 Task: Use the formula "T.TEST" in spreadsheet "Project portfolio".
Action: Mouse moved to (127, 83)
Screenshot: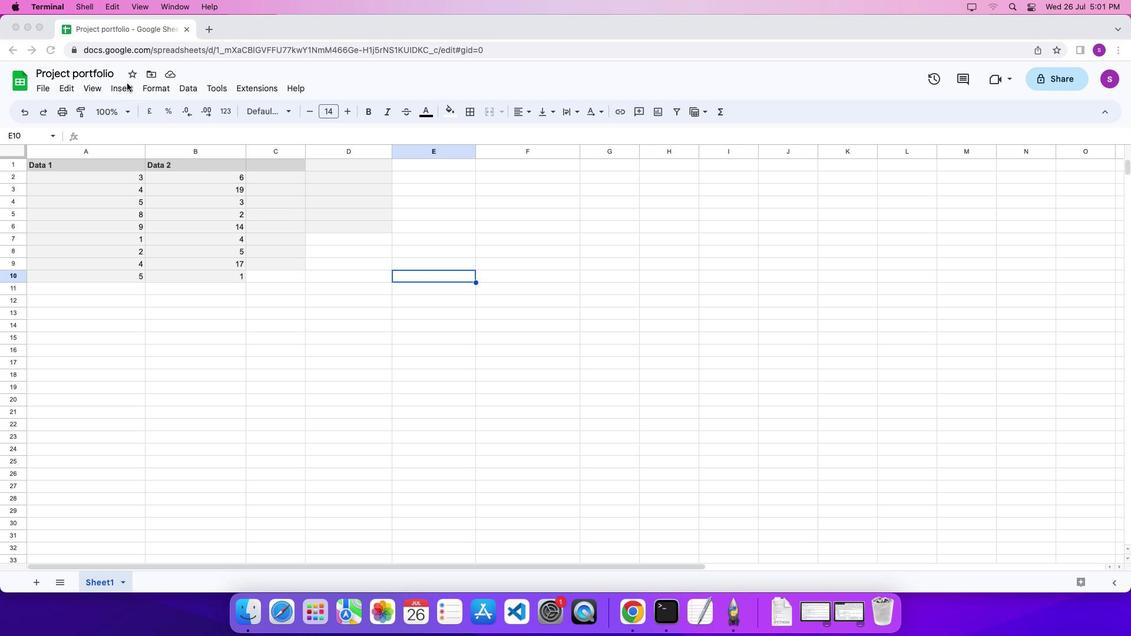 
Action: Mouse pressed left at (127, 83)
Screenshot: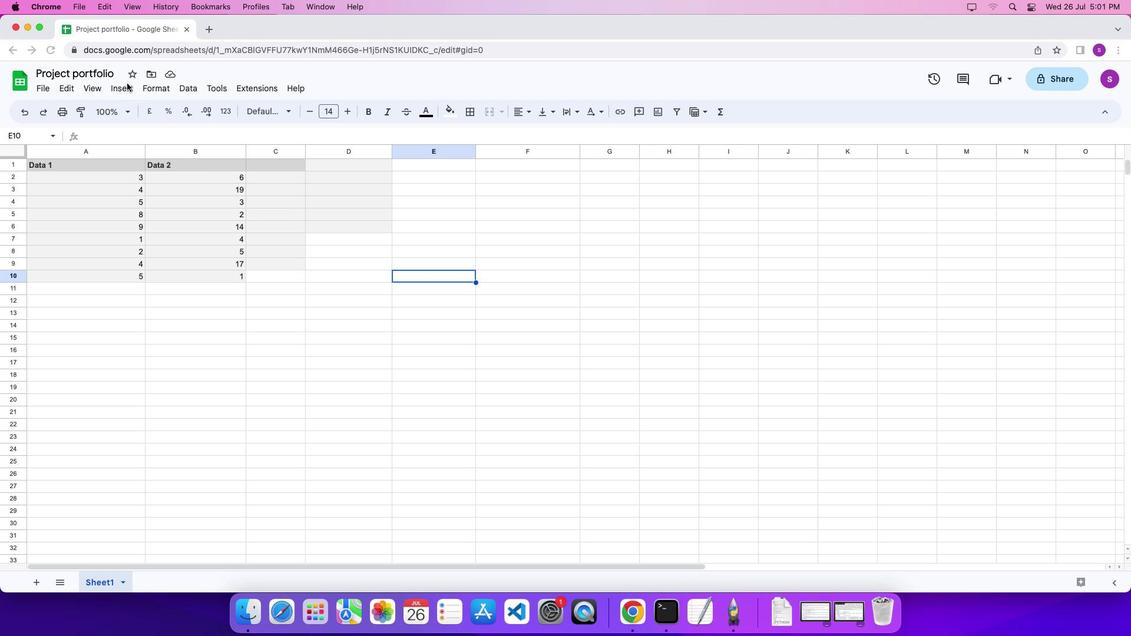 
Action: Mouse moved to (126, 86)
Screenshot: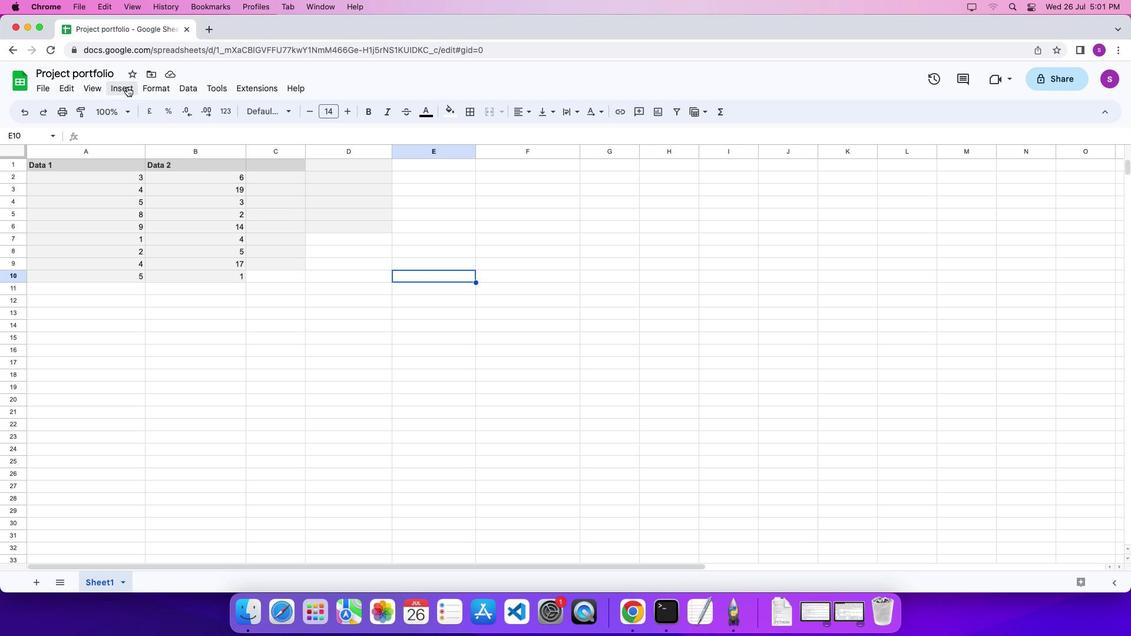 
Action: Mouse pressed left at (126, 86)
Screenshot: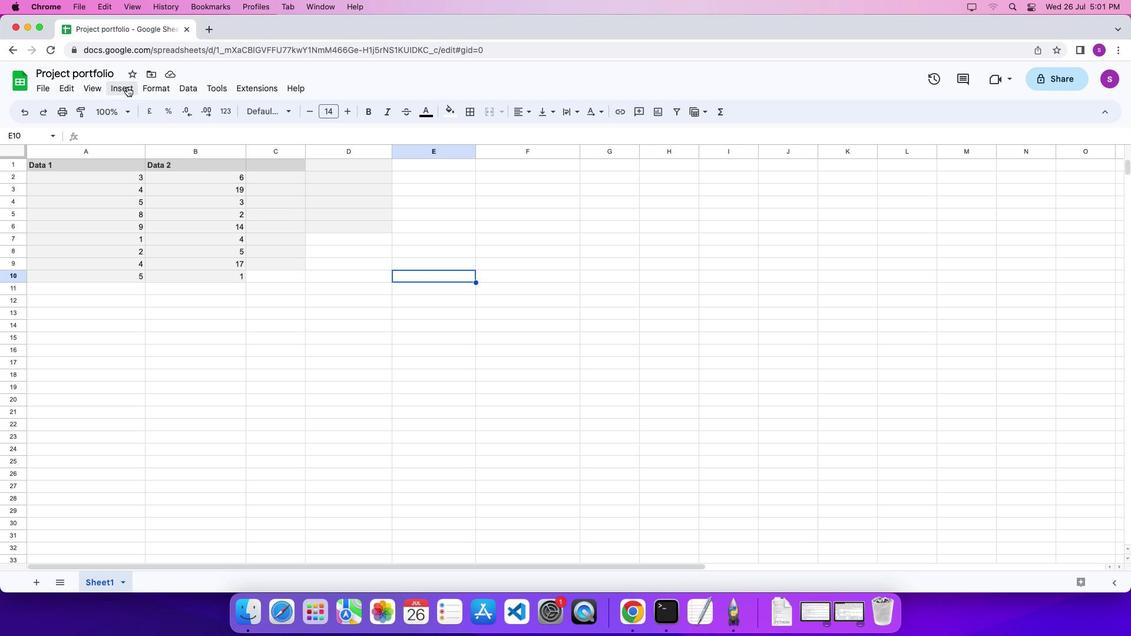 
Action: Mouse moved to (502, 560)
Screenshot: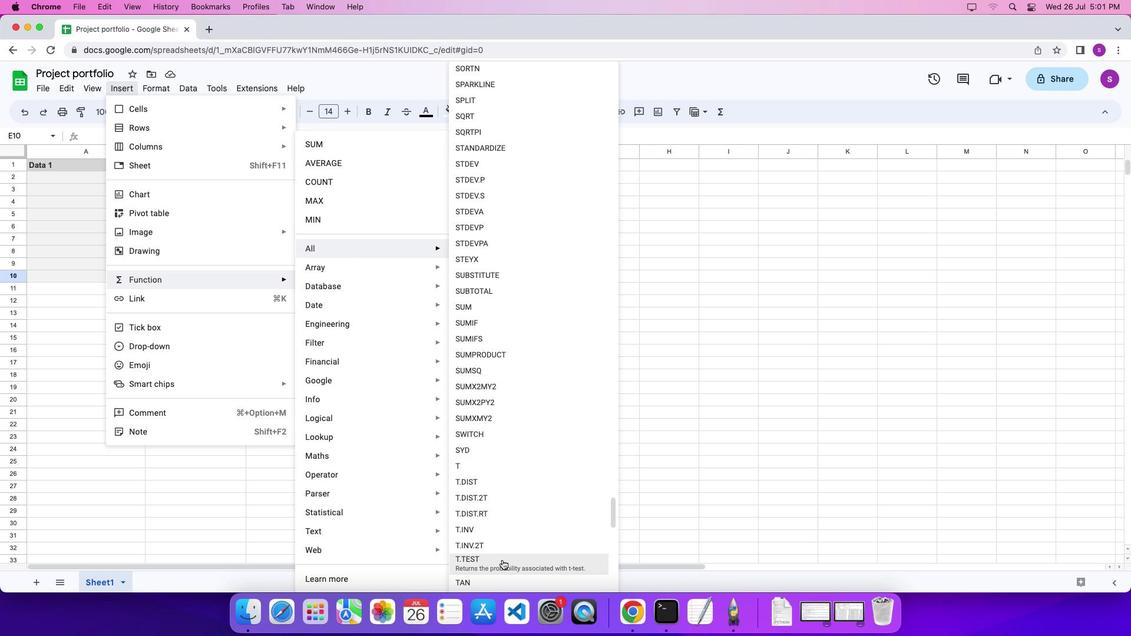 
Action: Mouse pressed left at (502, 560)
Screenshot: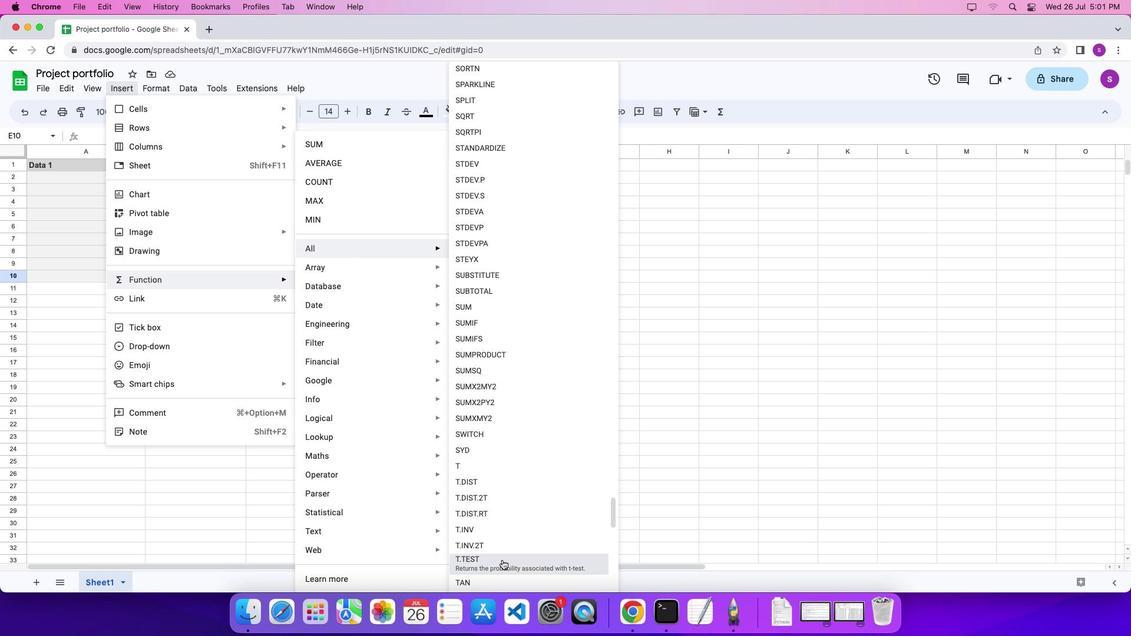 
Action: Mouse moved to (125, 174)
Screenshot: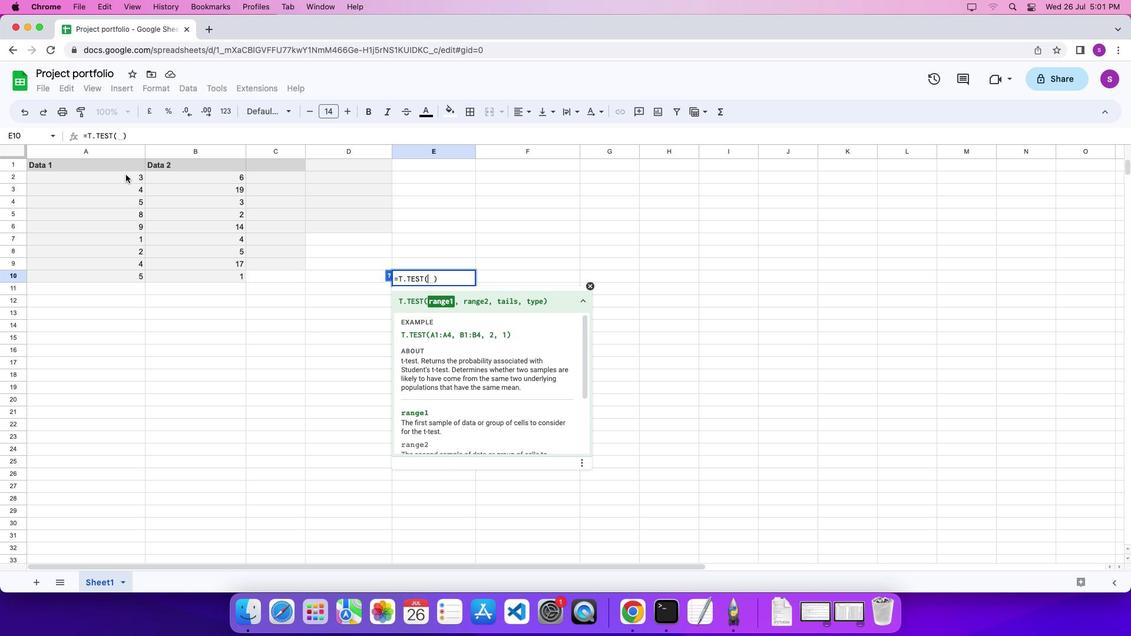 
Action: Mouse pressed left at (125, 174)
Screenshot: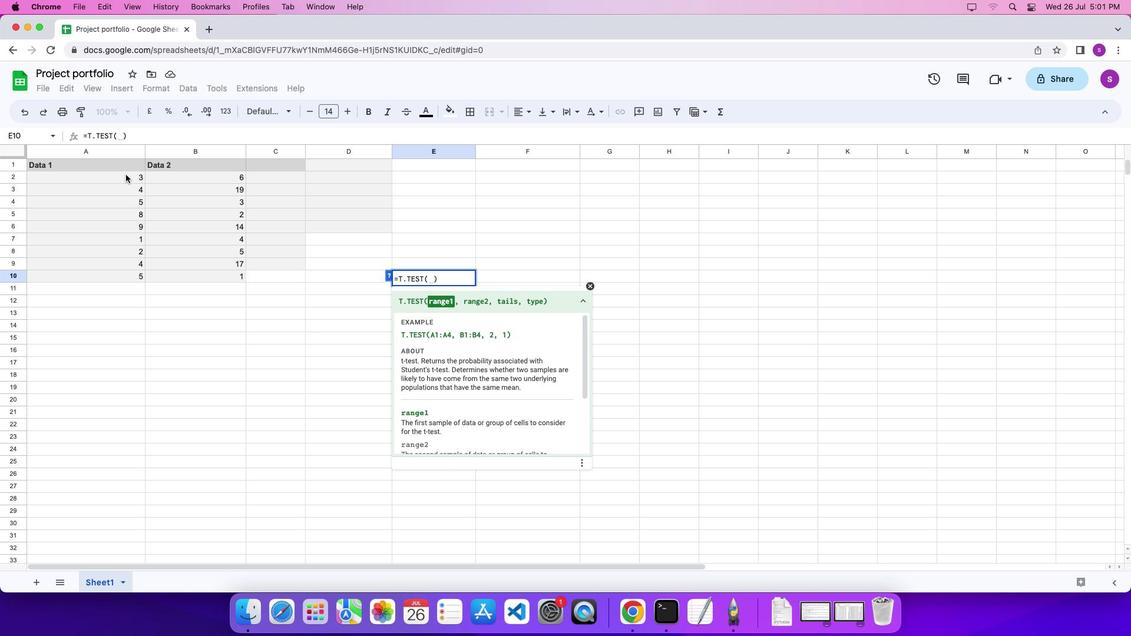 
Action: Mouse moved to (139, 273)
Screenshot: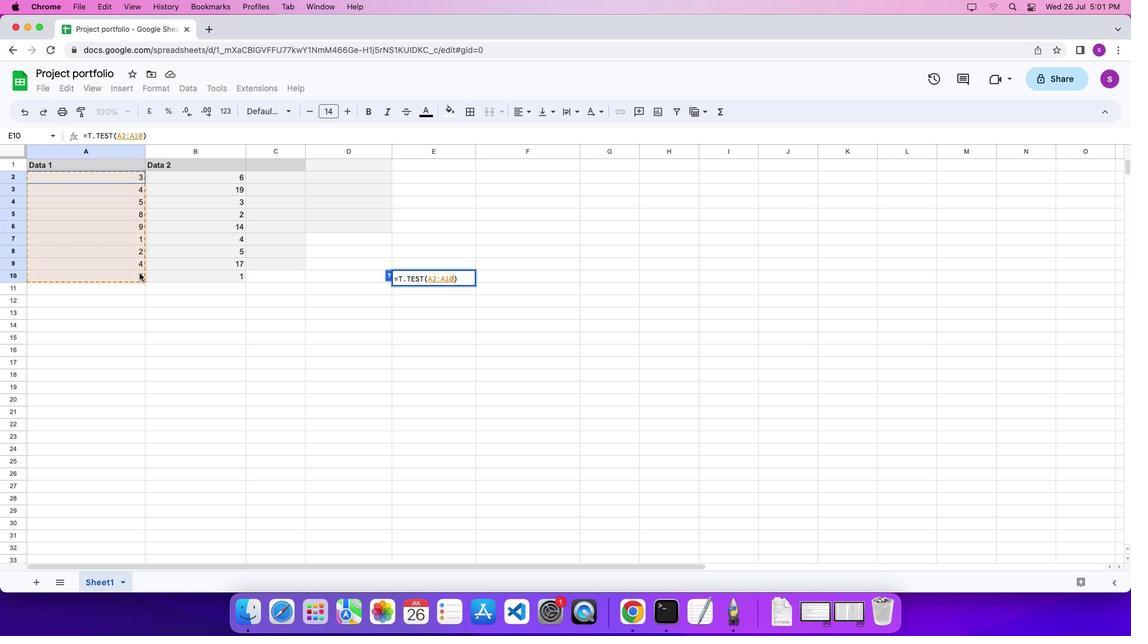 
Action: Key pressed ','','','
Screenshot: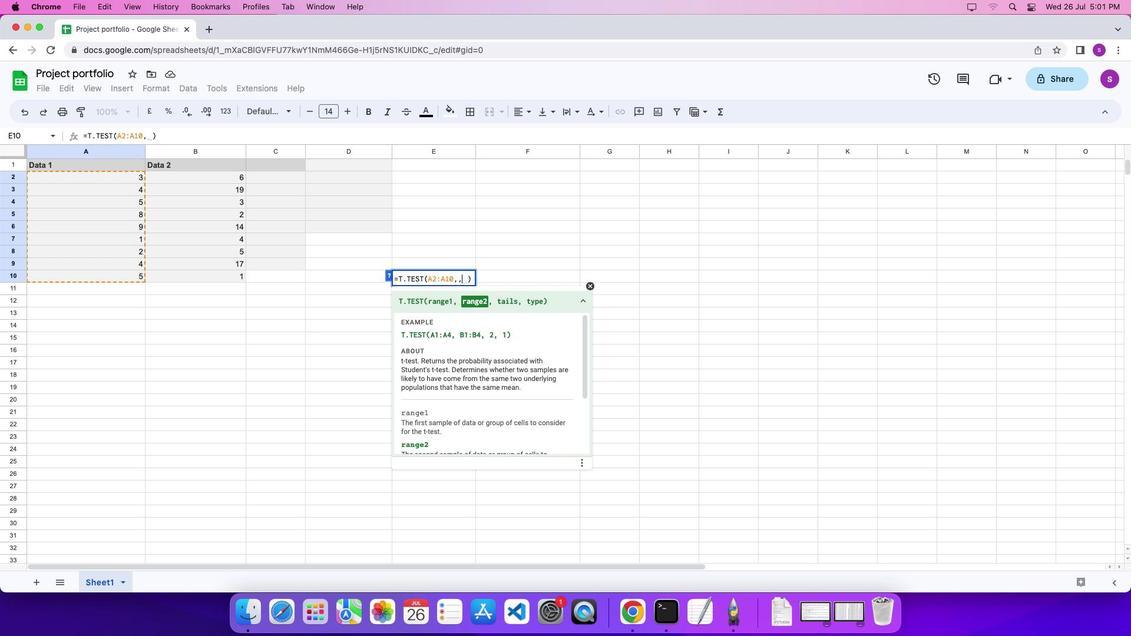 
Action: Mouse moved to (233, 212)
Screenshot: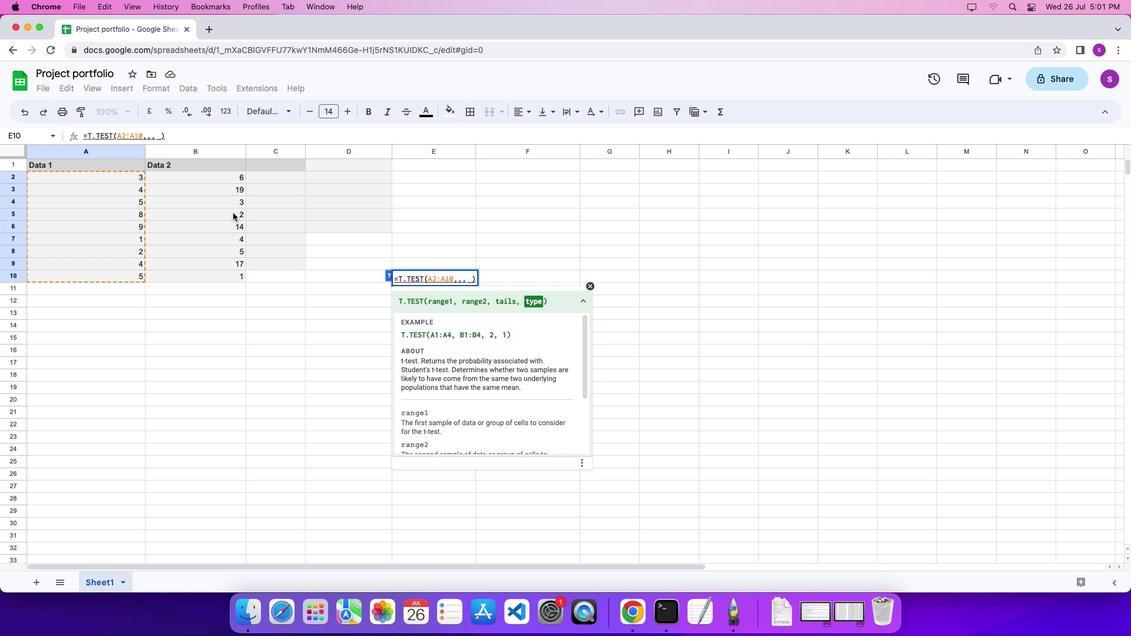 
Action: Key pressed Key.backspaceKey.backspace
Screenshot: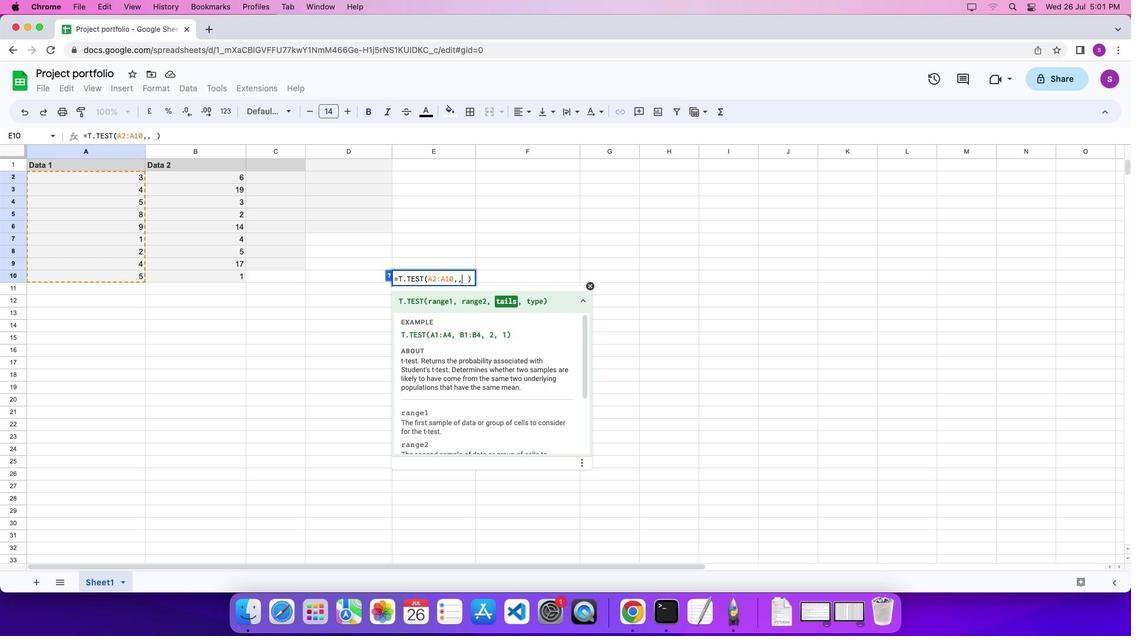 
Action: Mouse moved to (220, 178)
Screenshot: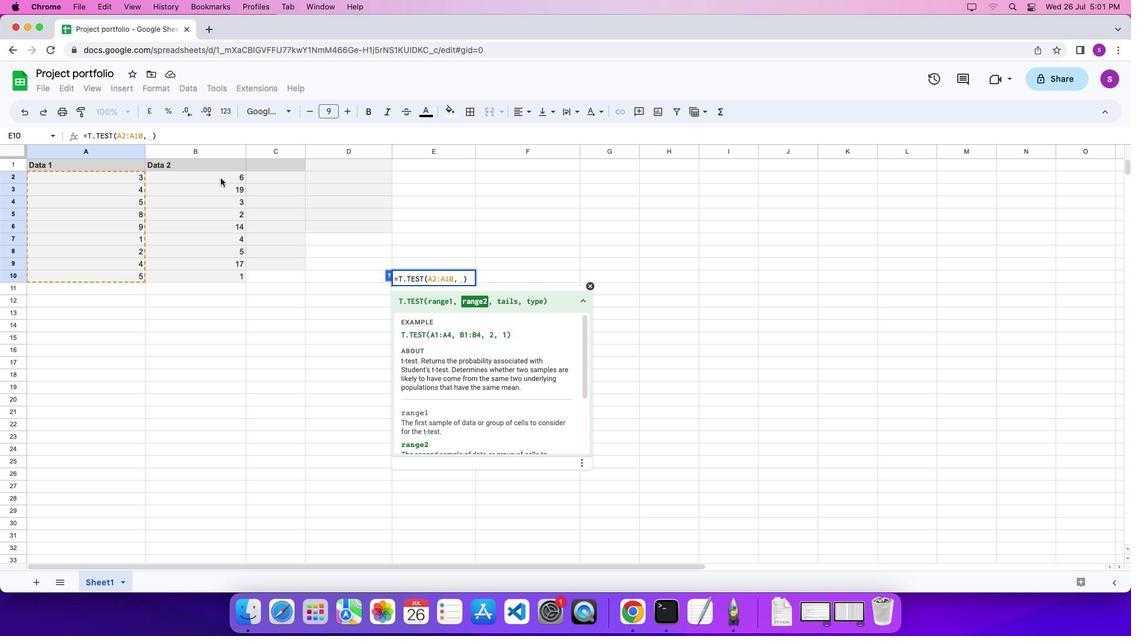 
Action: Mouse pressed left at (220, 178)
Screenshot: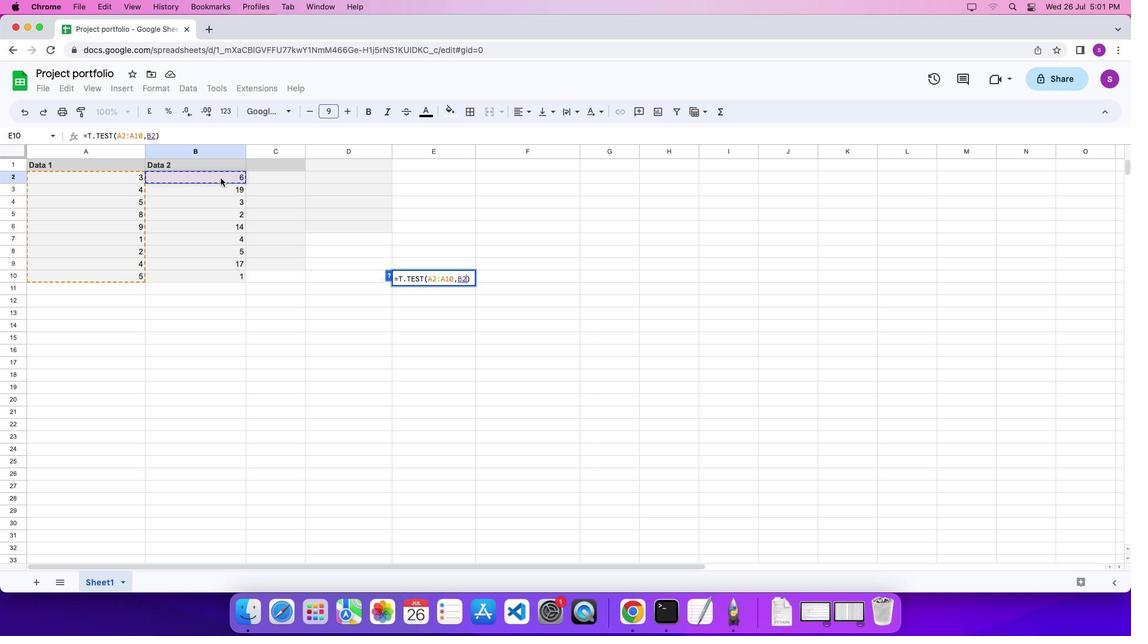 
Action: Mouse moved to (226, 277)
Screenshot: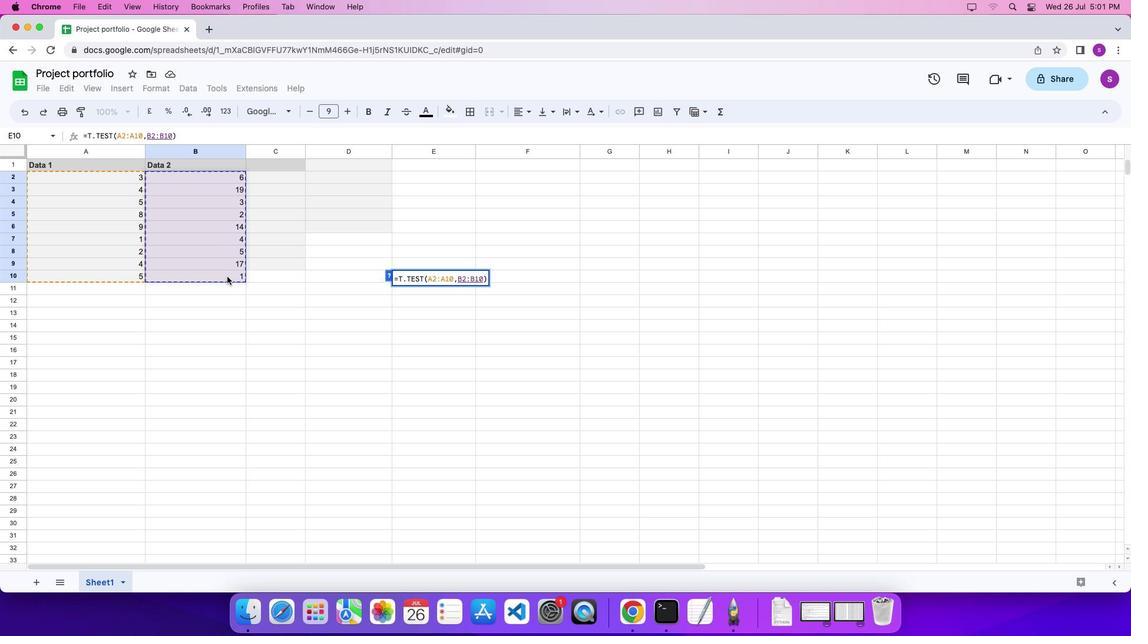 
Action: Key pressed ','
Screenshot: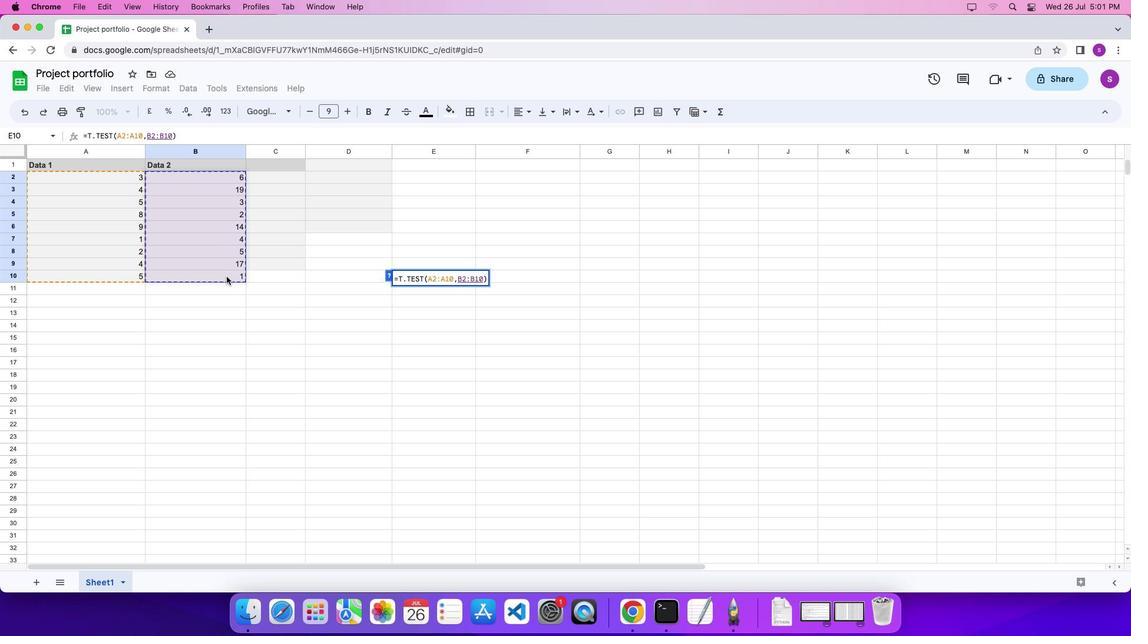 
Action: Mouse moved to (226, 276)
Screenshot: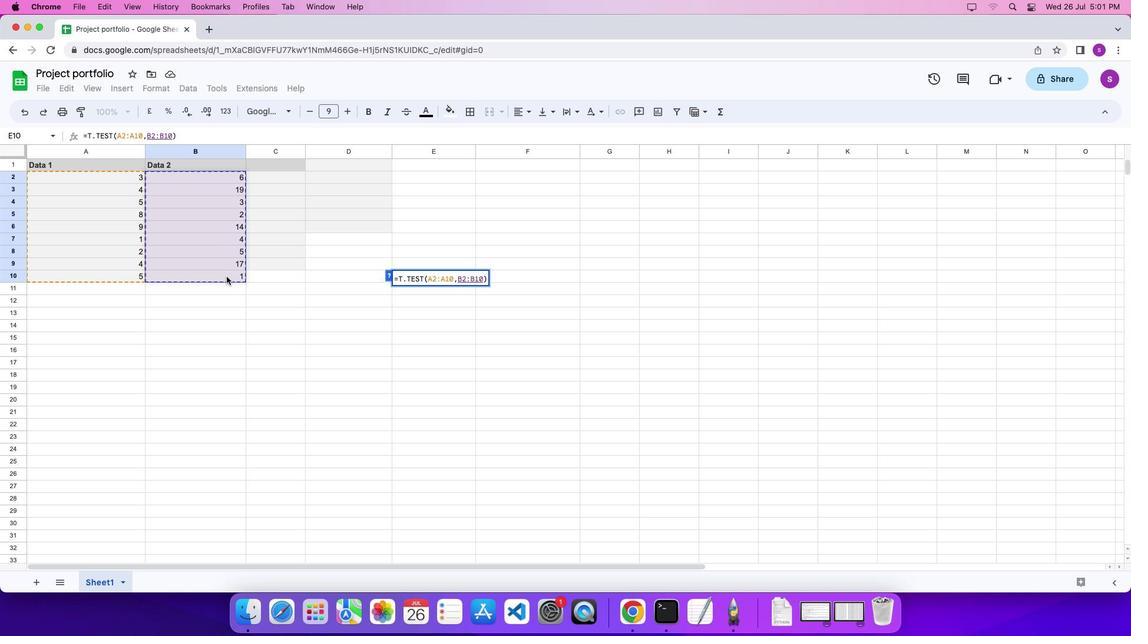 
Action: Key pressed '2'',''1''\x03'
Screenshot: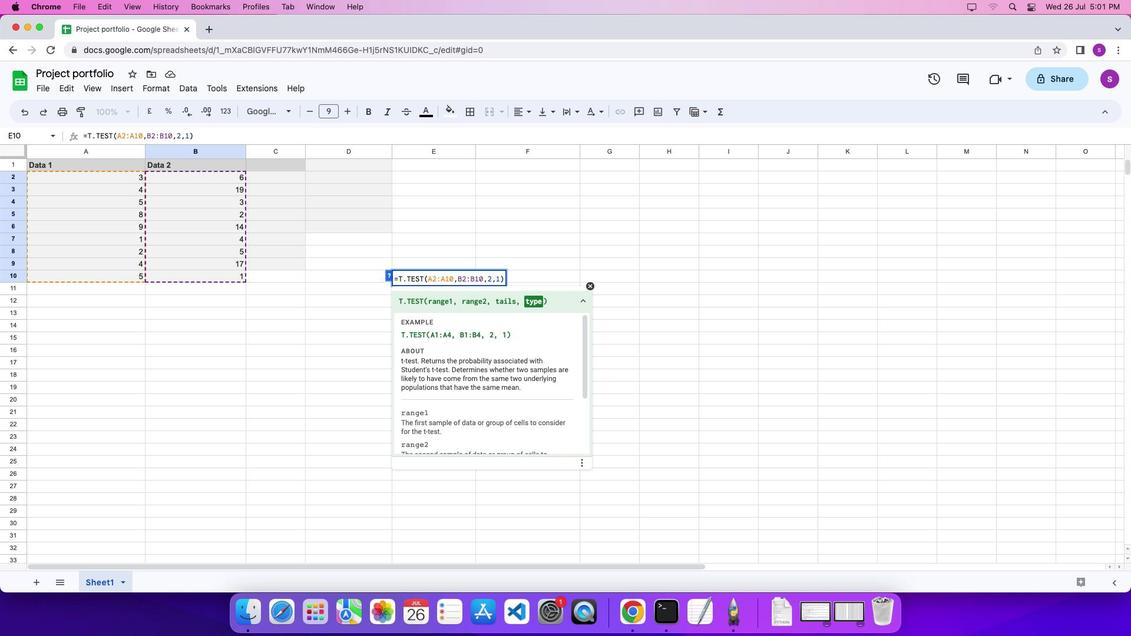 
